 Task: Access the engagement self service of "Digital Experience".
Action: Mouse moved to (891, 56)
Screenshot: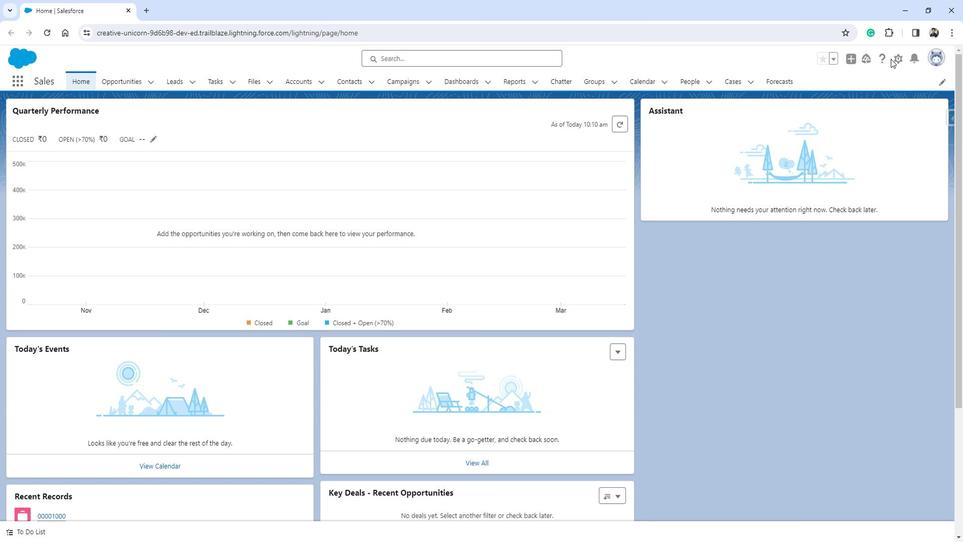 
Action: Mouse pressed left at (891, 56)
Screenshot: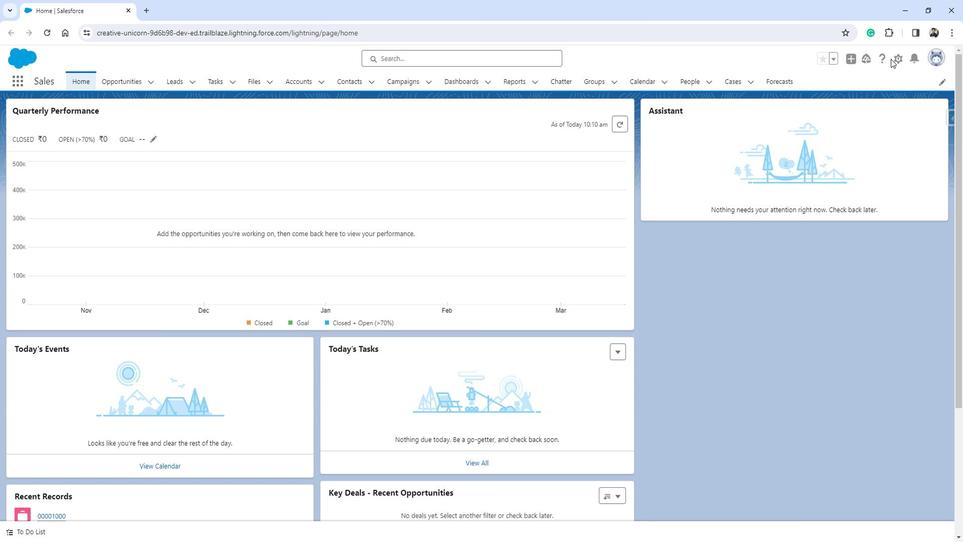 
Action: Mouse moved to (894, 55)
Screenshot: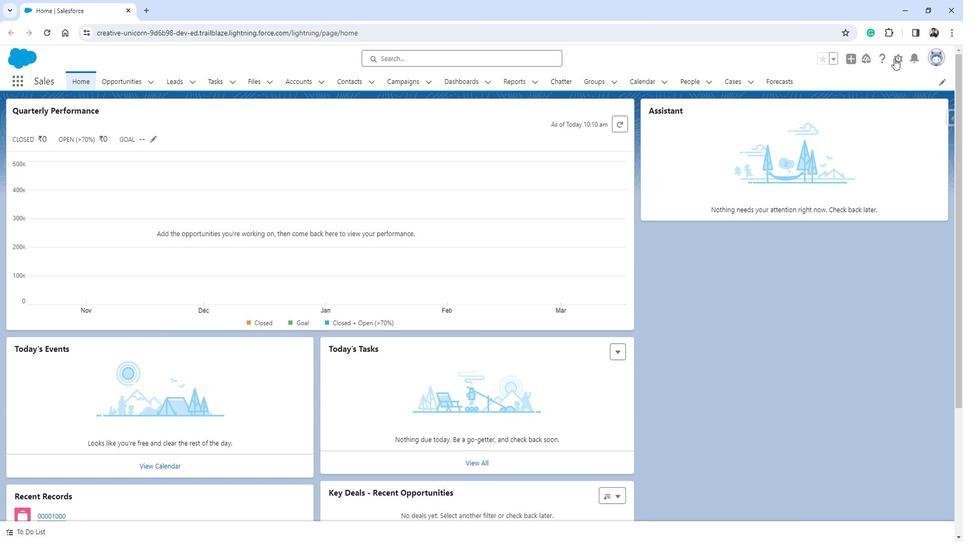 
Action: Mouse pressed left at (894, 55)
Screenshot: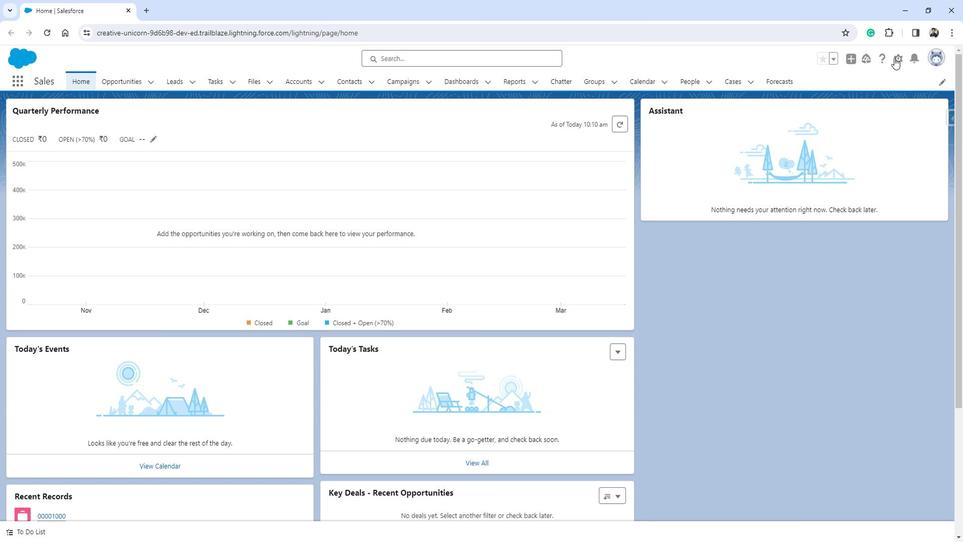 
Action: Mouse moved to (852, 83)
Screenshot: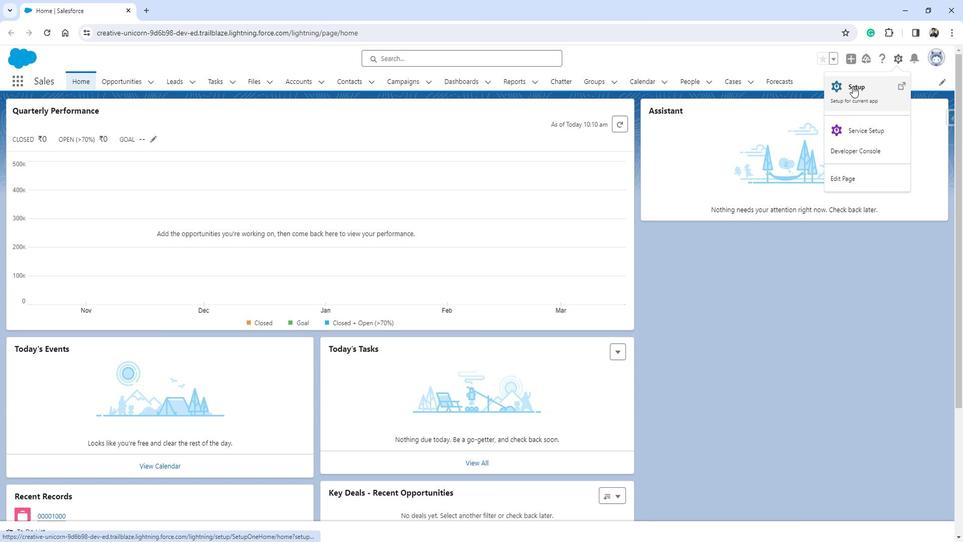 
Action: Mouse pressed left at (852, 83)
Screenshot: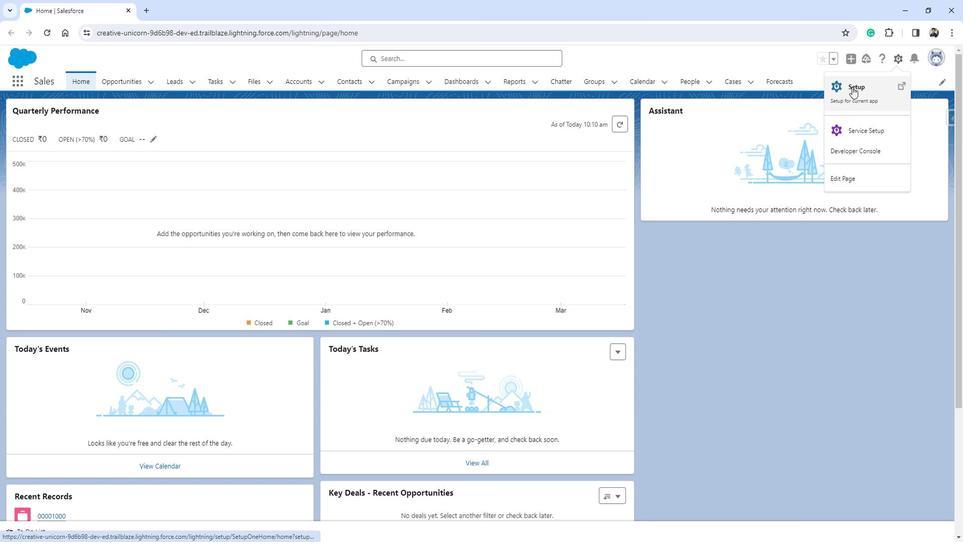 
Action: Mouse moved to (81, 264)
Screenshot: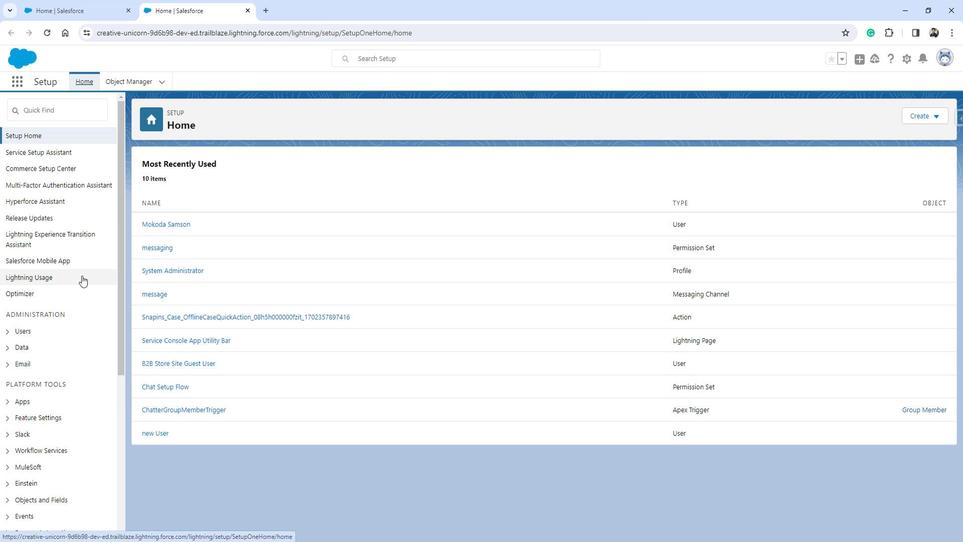 
Action: Mouse scrolled (81, 263) with delta (0, 0)
Screenshot: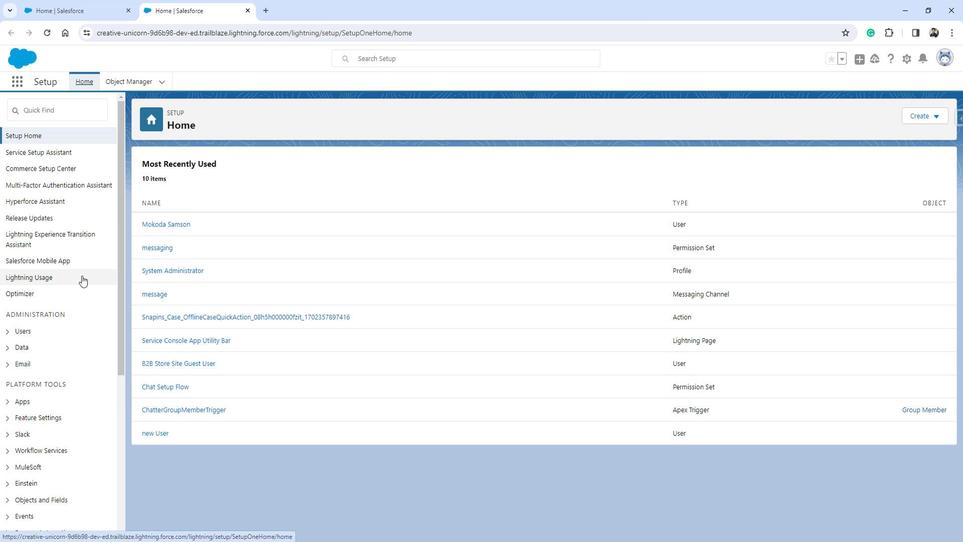 
Action: Mouse moved to (80, 272)
Screenshot: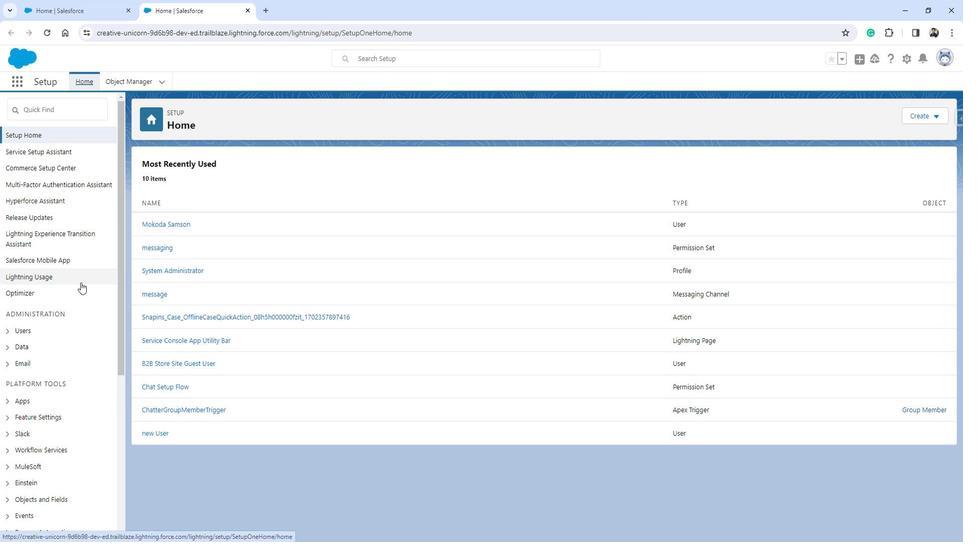 
Action: Mouse scrolled (80, 271) with delta (0, 0)
Screenshot: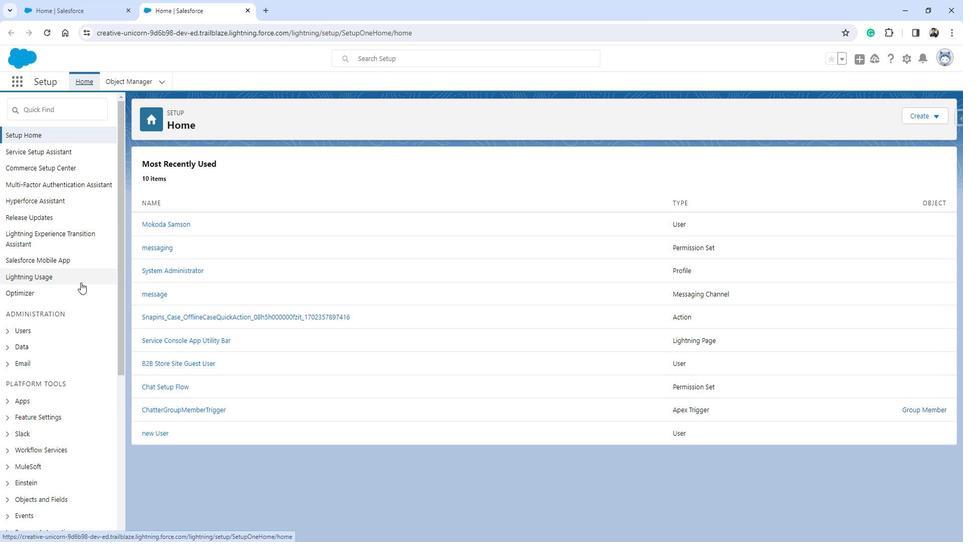 
Action: Mouse scrolled (80, 271) with delta (0, 0)
Screenshot: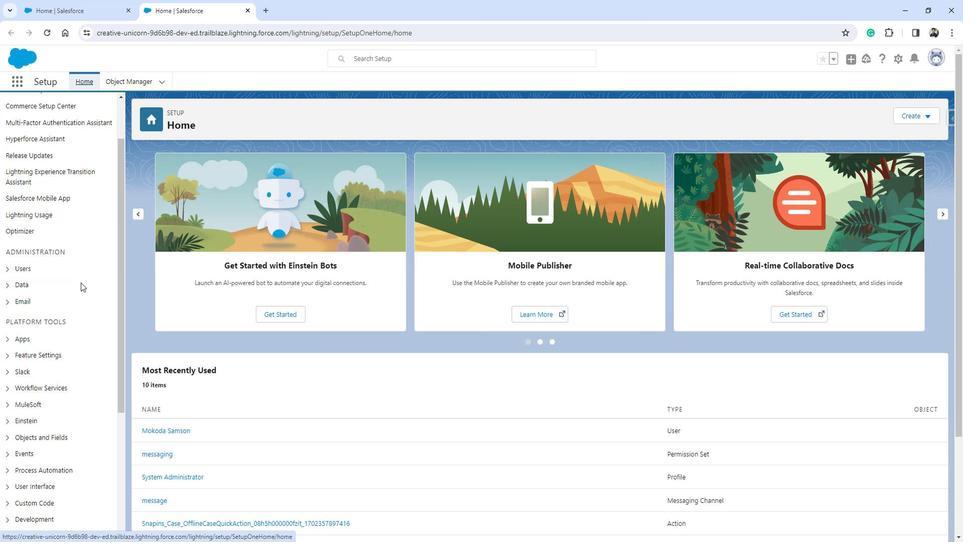 
Action: Mouse moved to (43, 276)
Screenshot: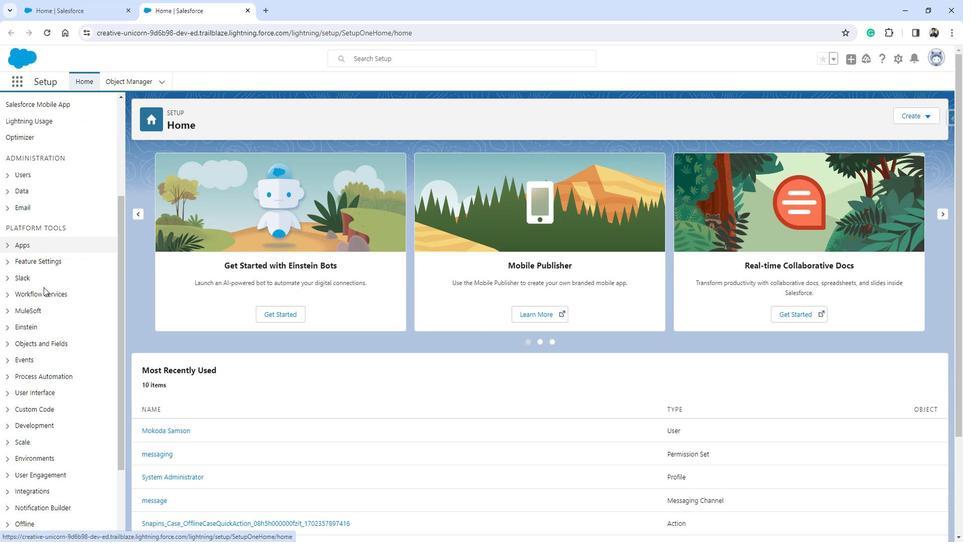 
Action: Mouse scrolled (43, 276) with delta (0, 0)
Screenshot: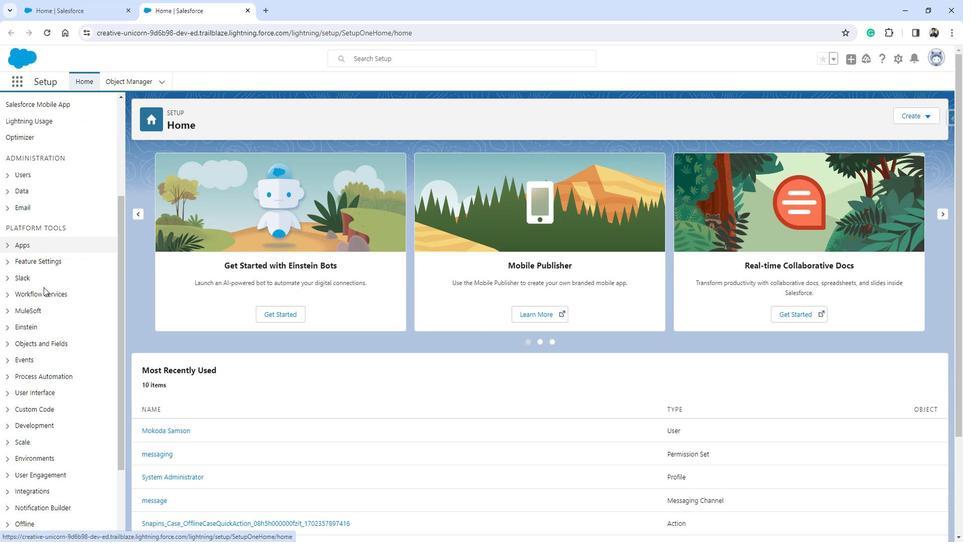 
Action: Mouse moved to (36, 199)
Screenshot: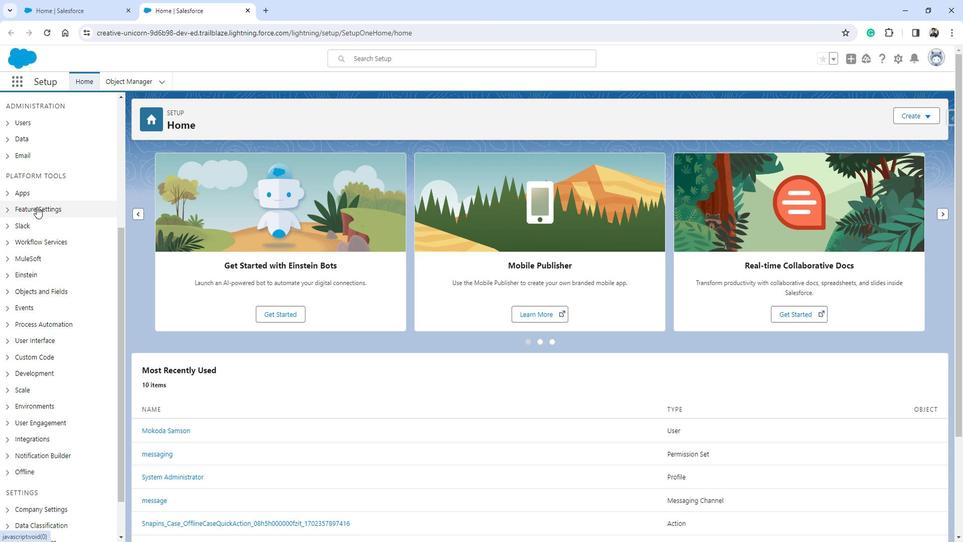
Action: Mouse pressed left at (36, 199)
Screenshot: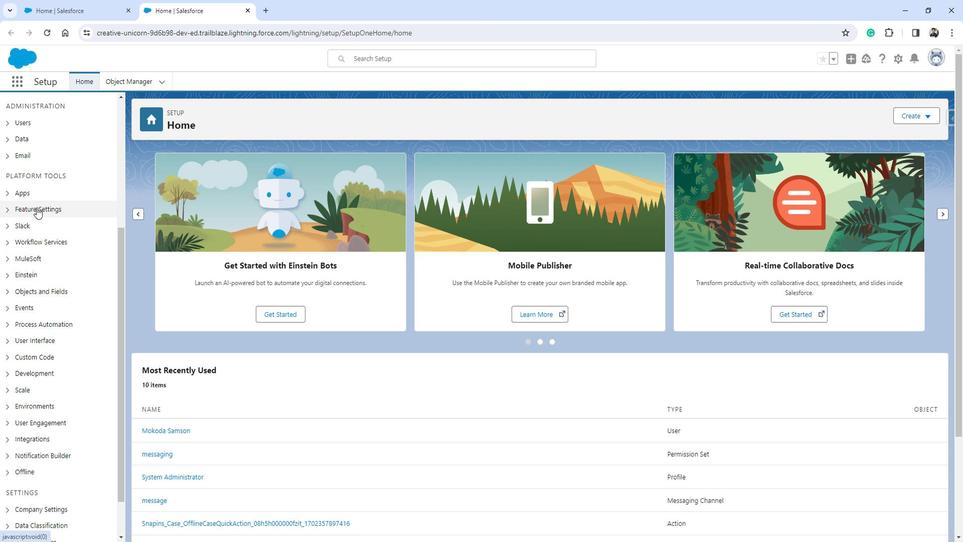 
Action: Mouse moved to (60, 305)
Screenshot: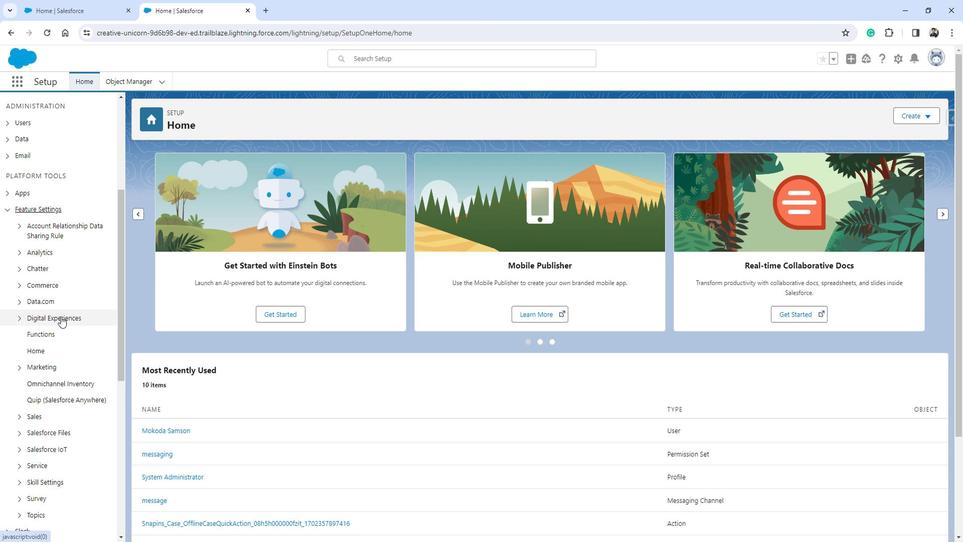 
Action: Mouse pressed left at (60, 305)
Screenshot: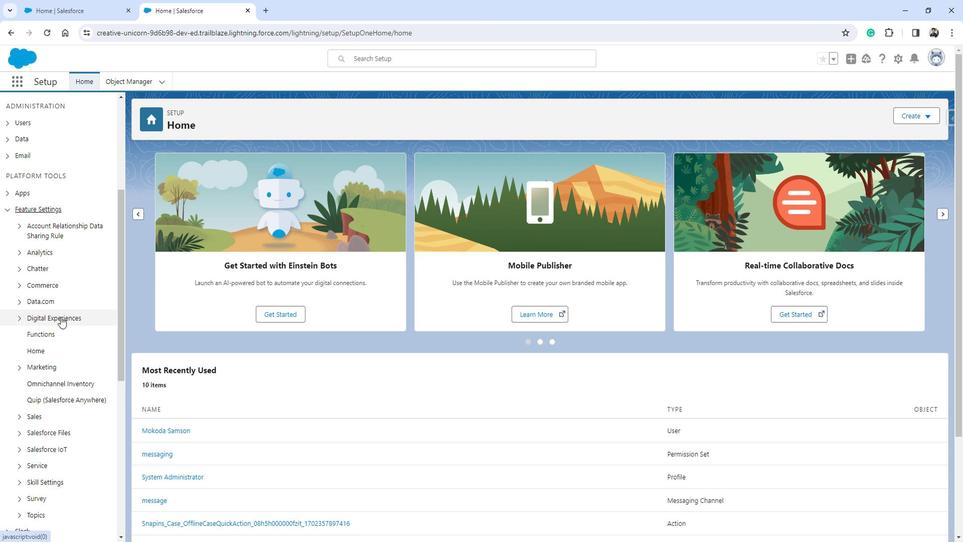 
Action: Mouse moved to (43, 321)
Screenshot: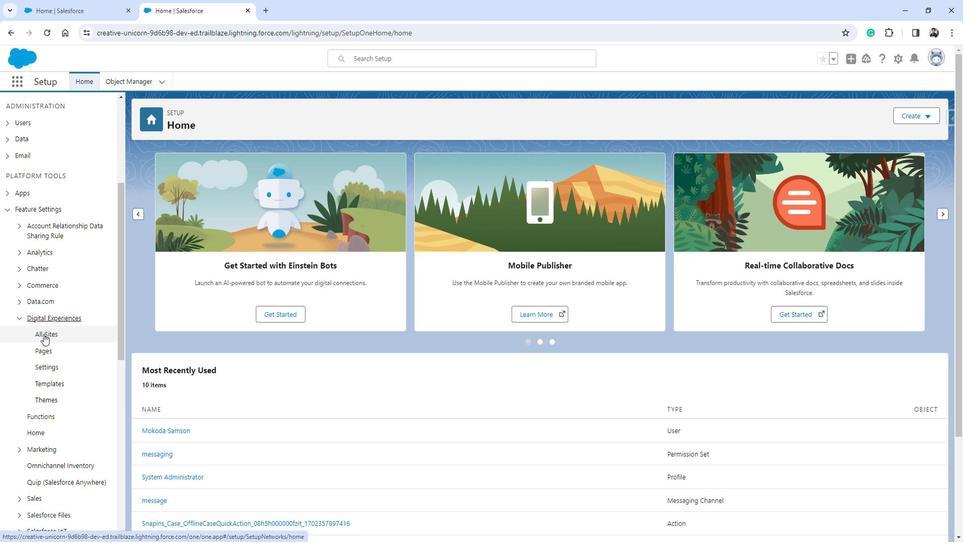 
Action: Mouse pressed left at (43, 321)
Screenshot: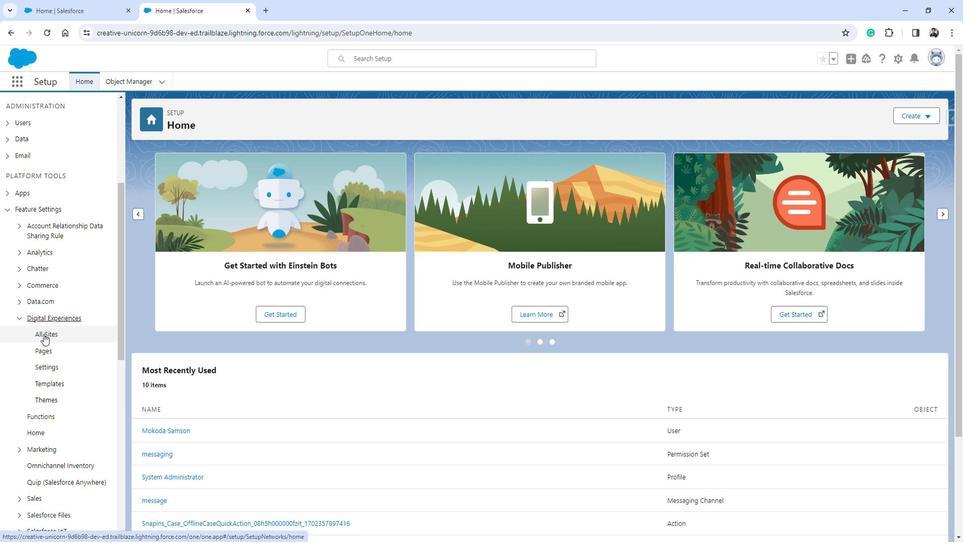 
Action: Mouse moved to (156, 296)
Screenshot: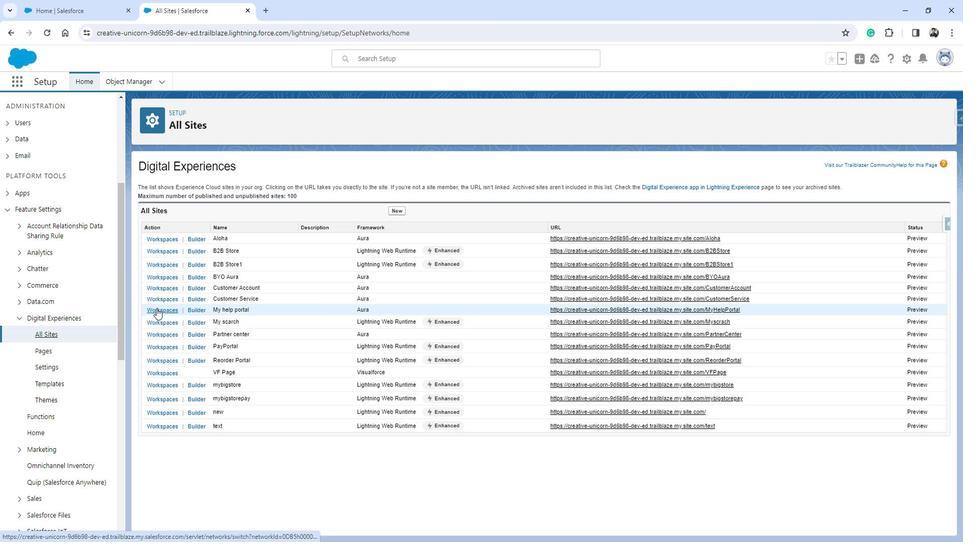 
Action: Mouse pressed left at (156, 296)
Screenshot: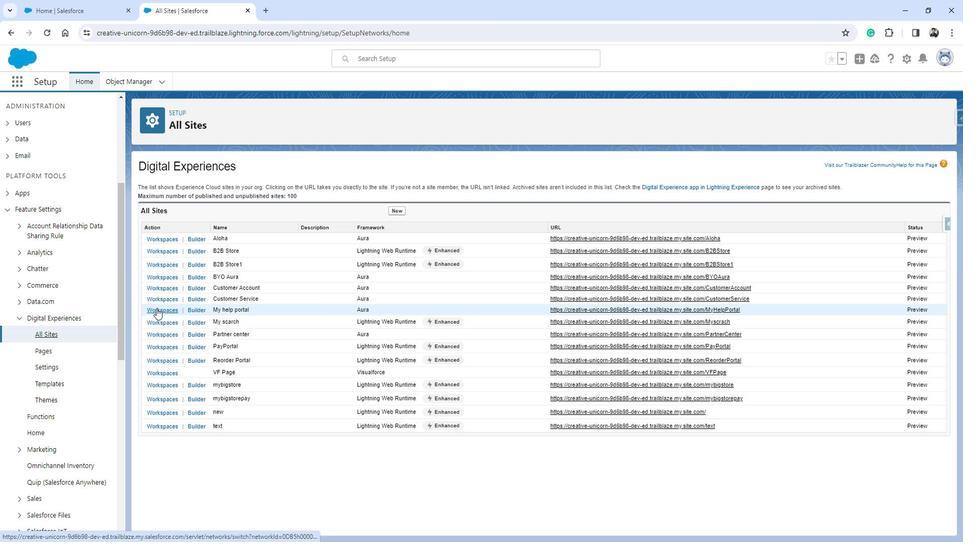 
Action: Mouse moved to (303, 334)
Screenshot: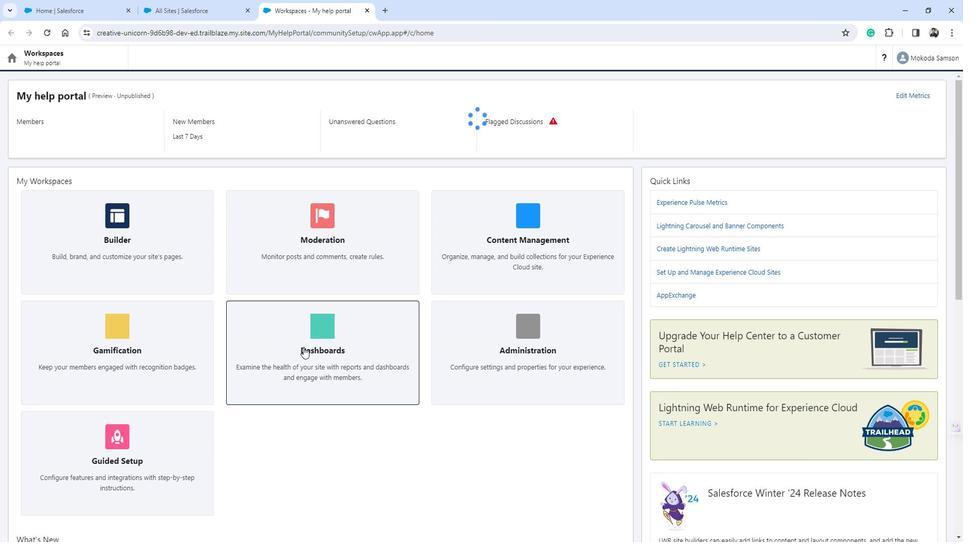 
Action: Mouse pressed left at (303, 334)
Screenshot: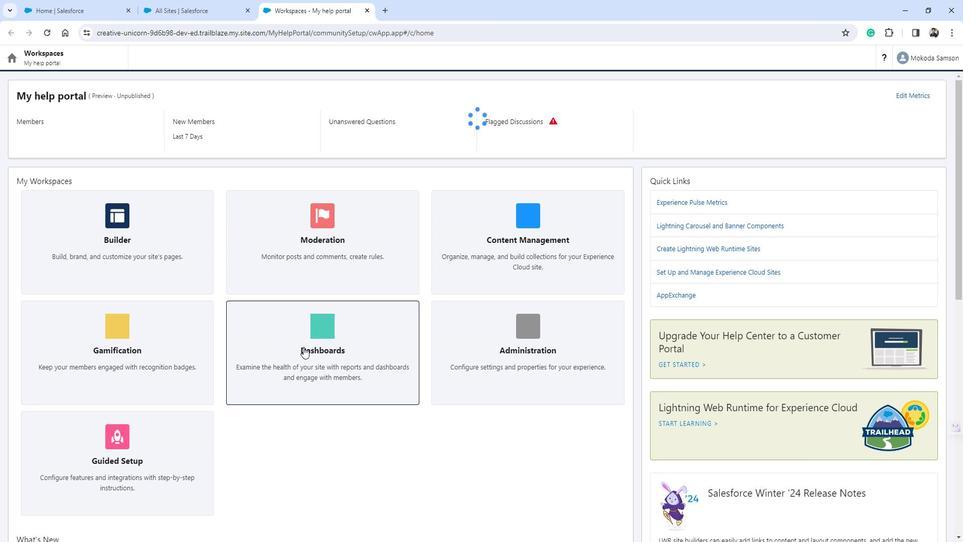 
Action: Mouse moved to (225, 61)
Screenshot: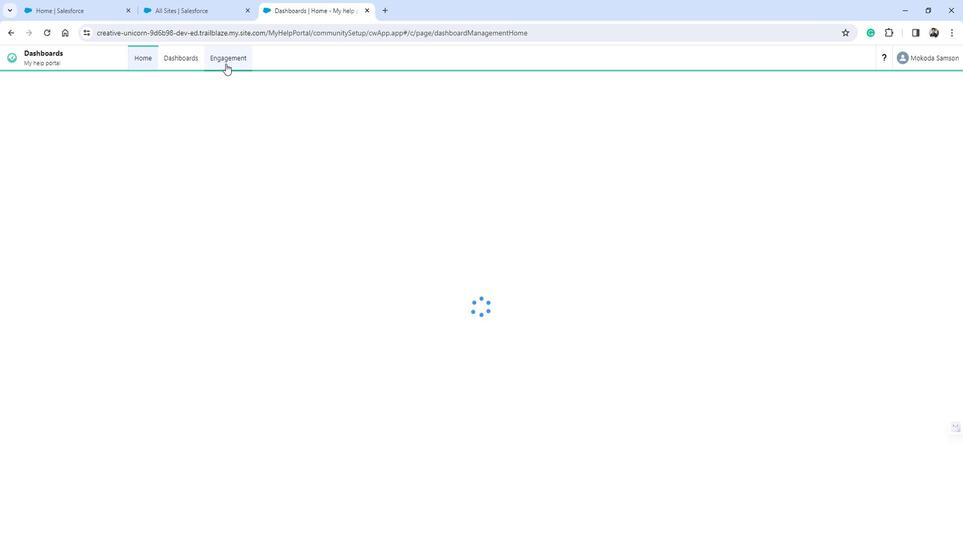 
Action: Mouse pressed left at (225, 61)
Screenshot: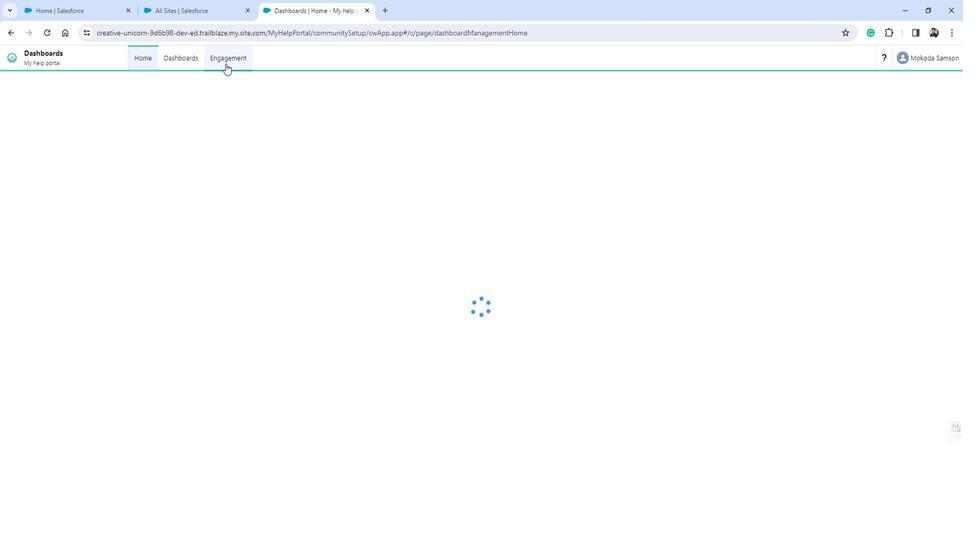
Action: Mouse moved to (59, 192)
Screenshot: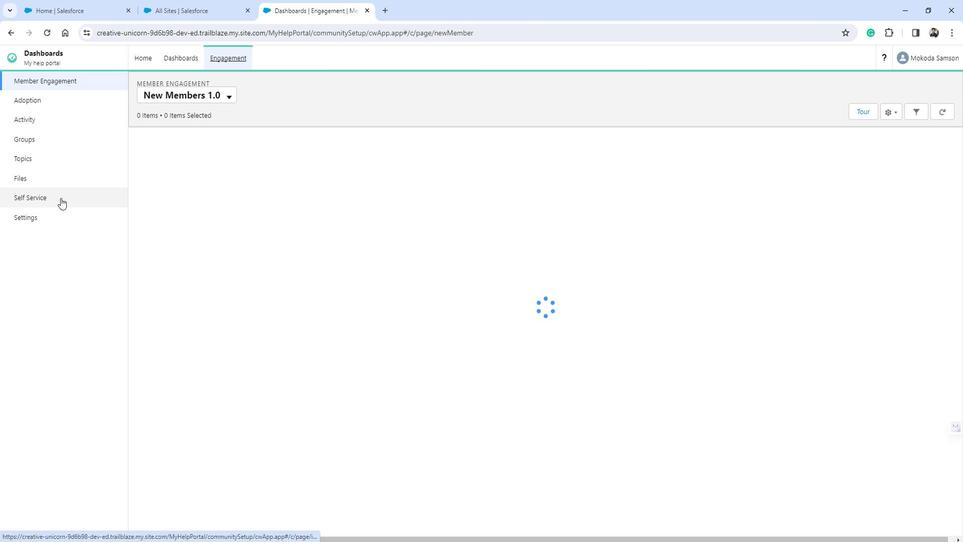 
Action: Mouse pressed left at (59, 192)
Screenshot: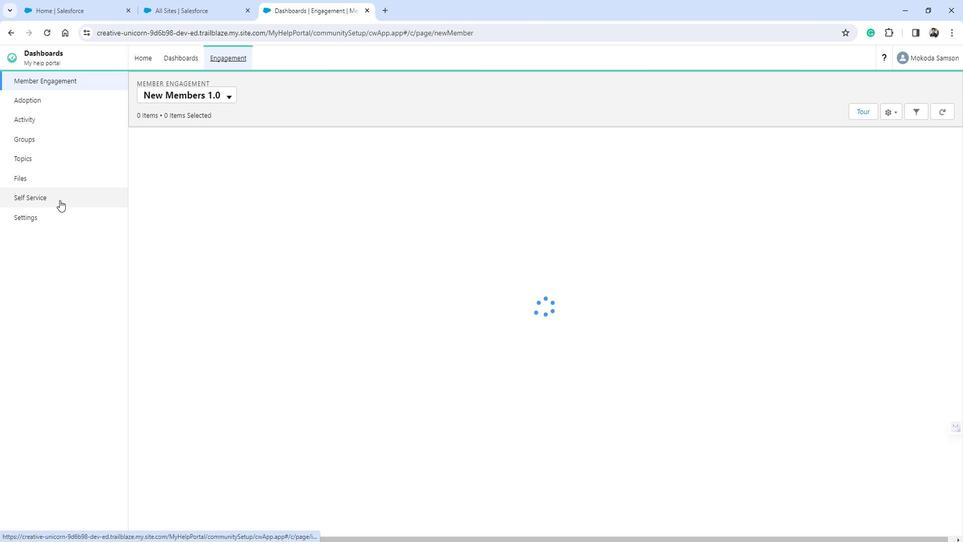 
Action: Mouse moved to (438, 234)
Screenshot: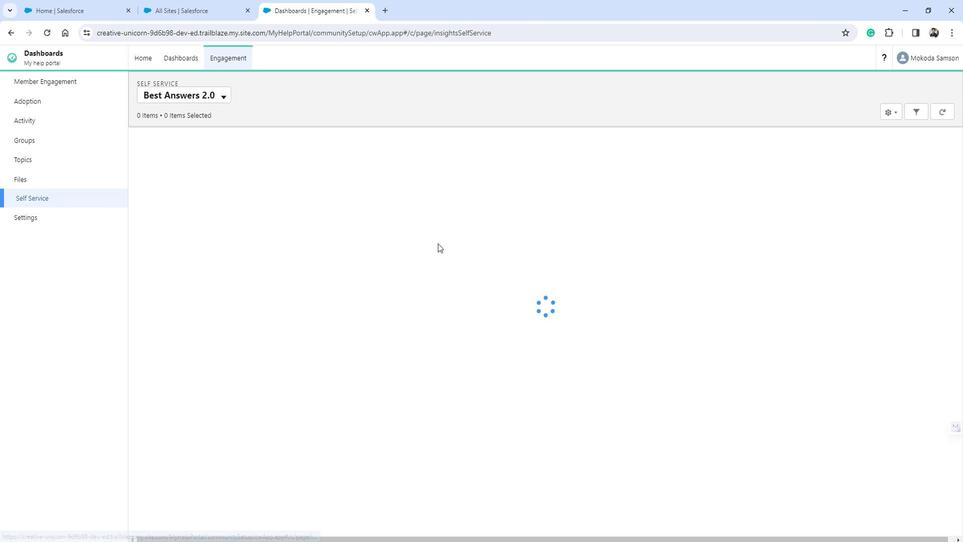 
